 Task: Look for products in the category "Homeopathic Care" from Medinatura only.
Action: Mouse moved to (315, 150)
Screenshot: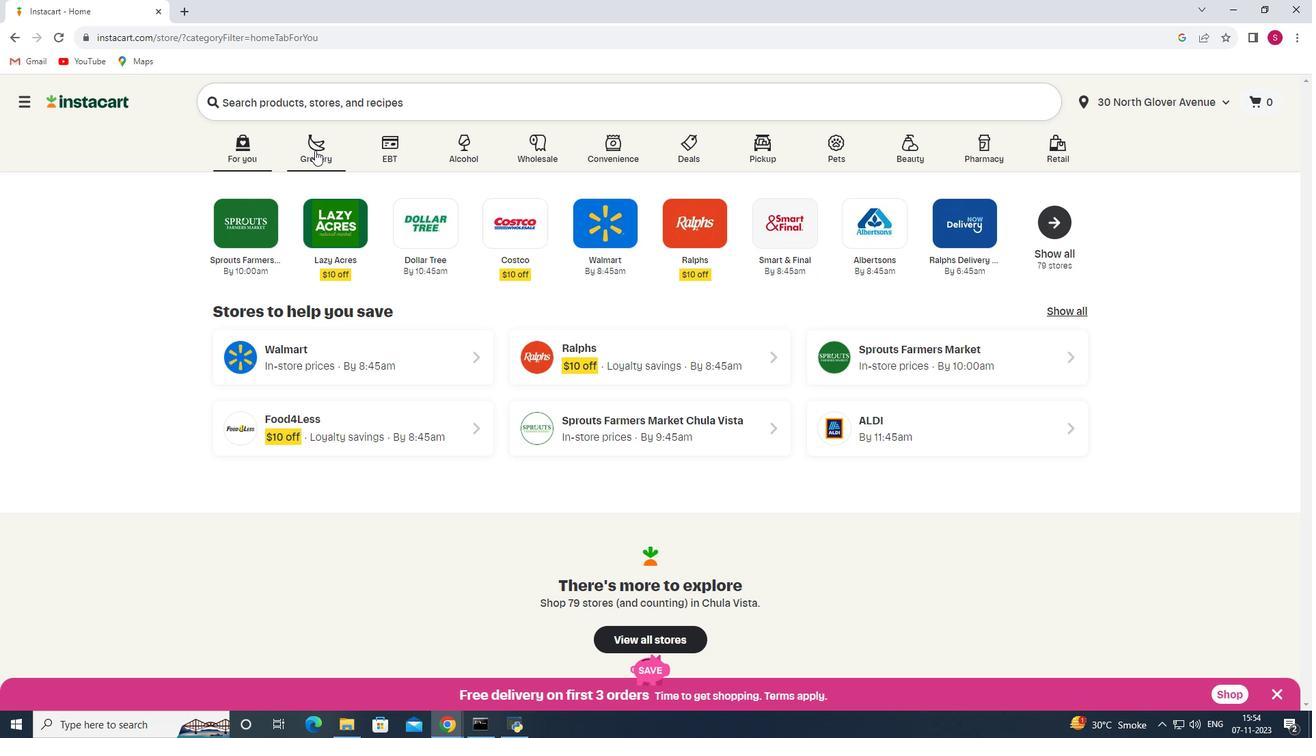 
Action: Mouse pressed left at (315, 150)
Screenshot: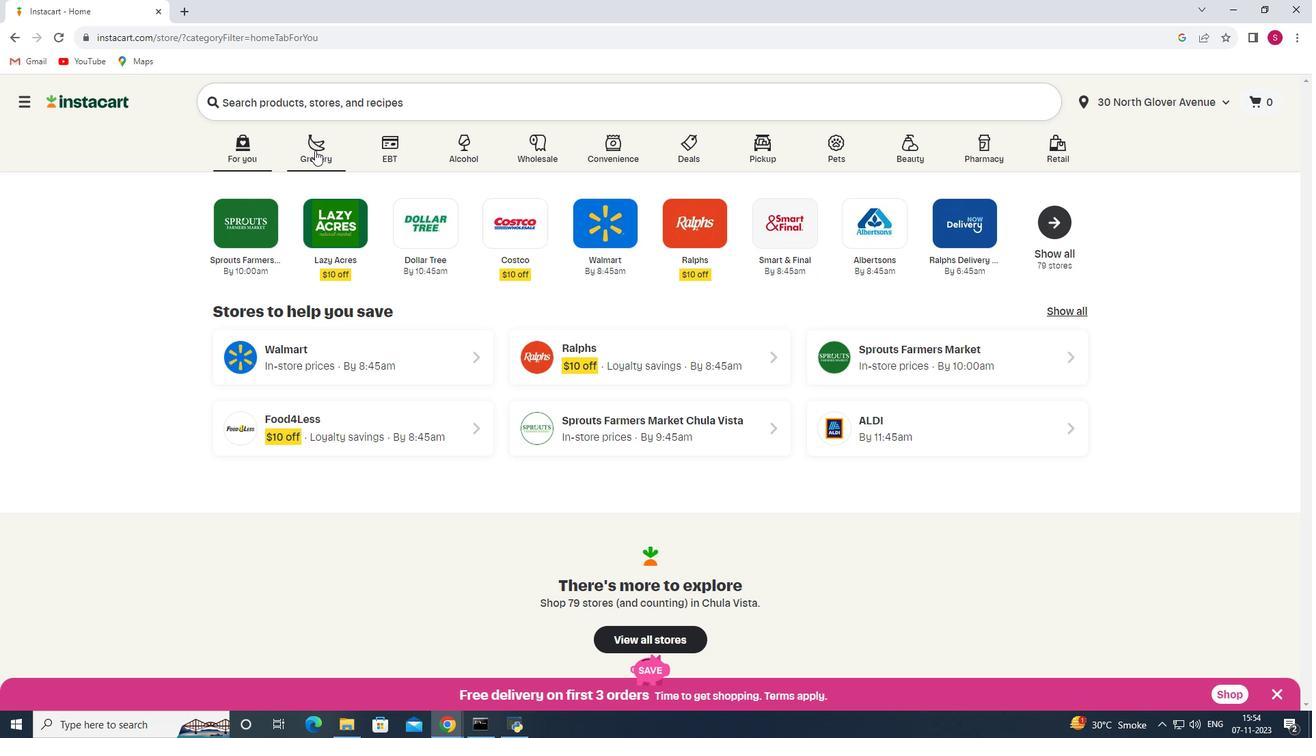
Action: Mouse moved to (302, 246)
Screenshot: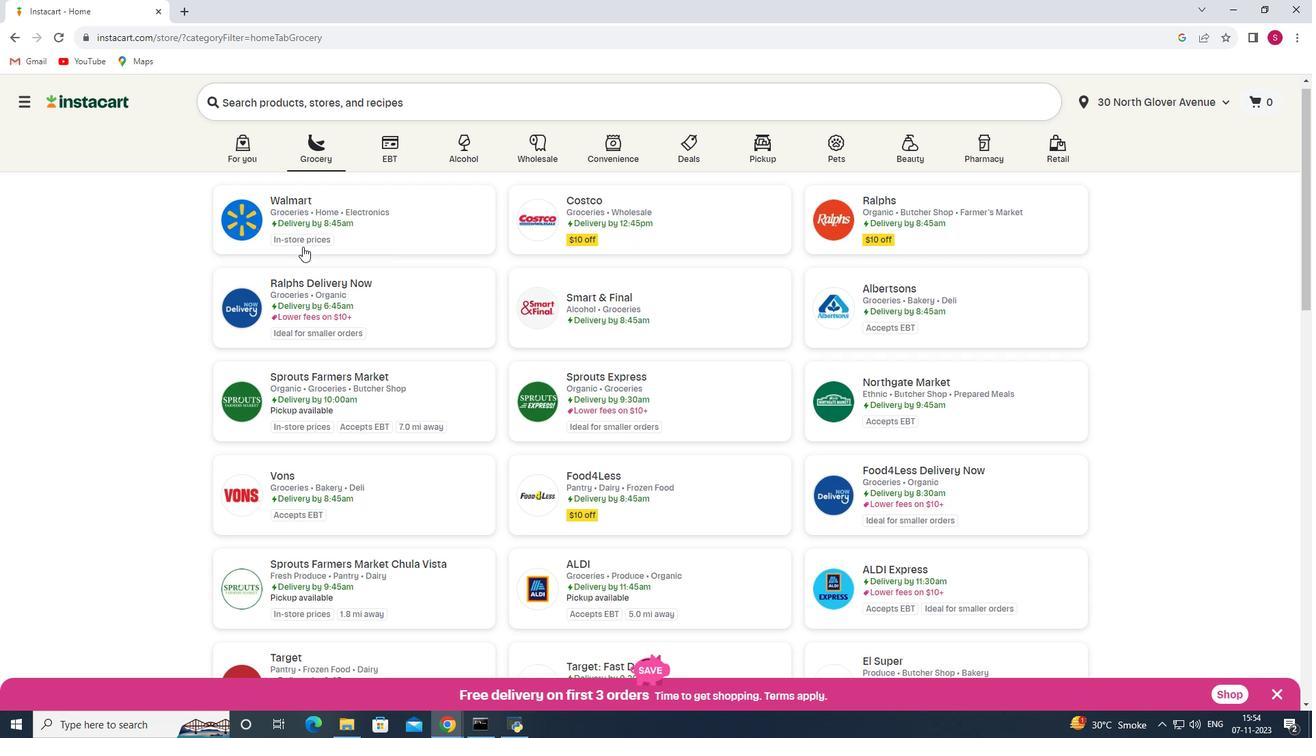 
Action: Mouse scrolled (302, 246) with delta (0, 0)
Screenshot: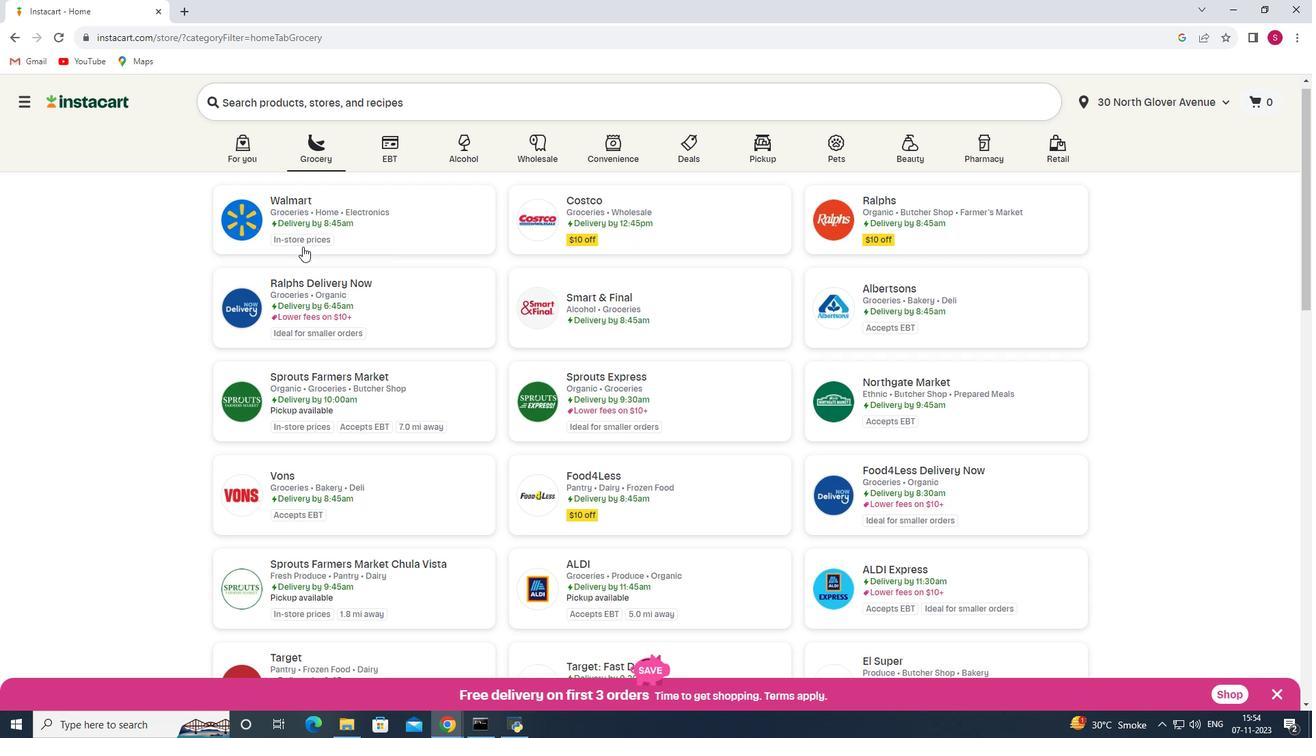 
Action: Mouse moved to (302, 330)
Screenshot: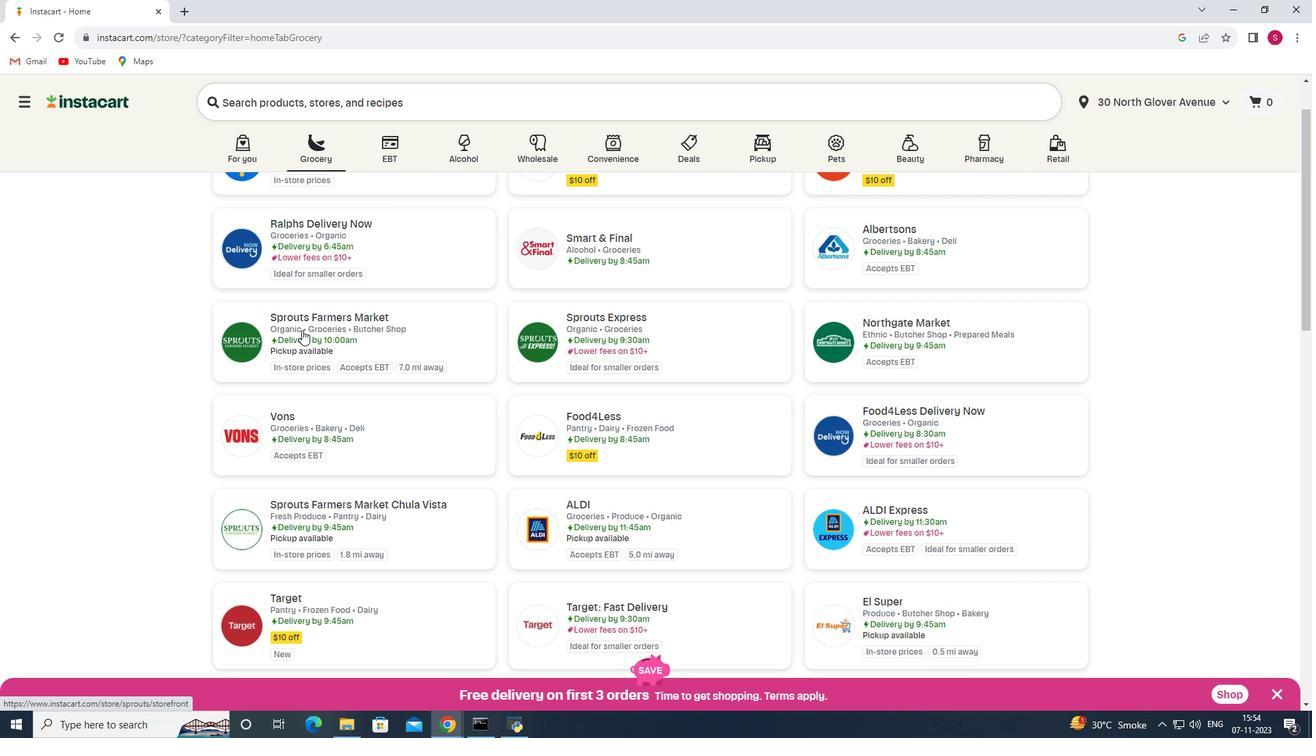 
Action: Mouse pressed left at (302, 330)
Screenshot: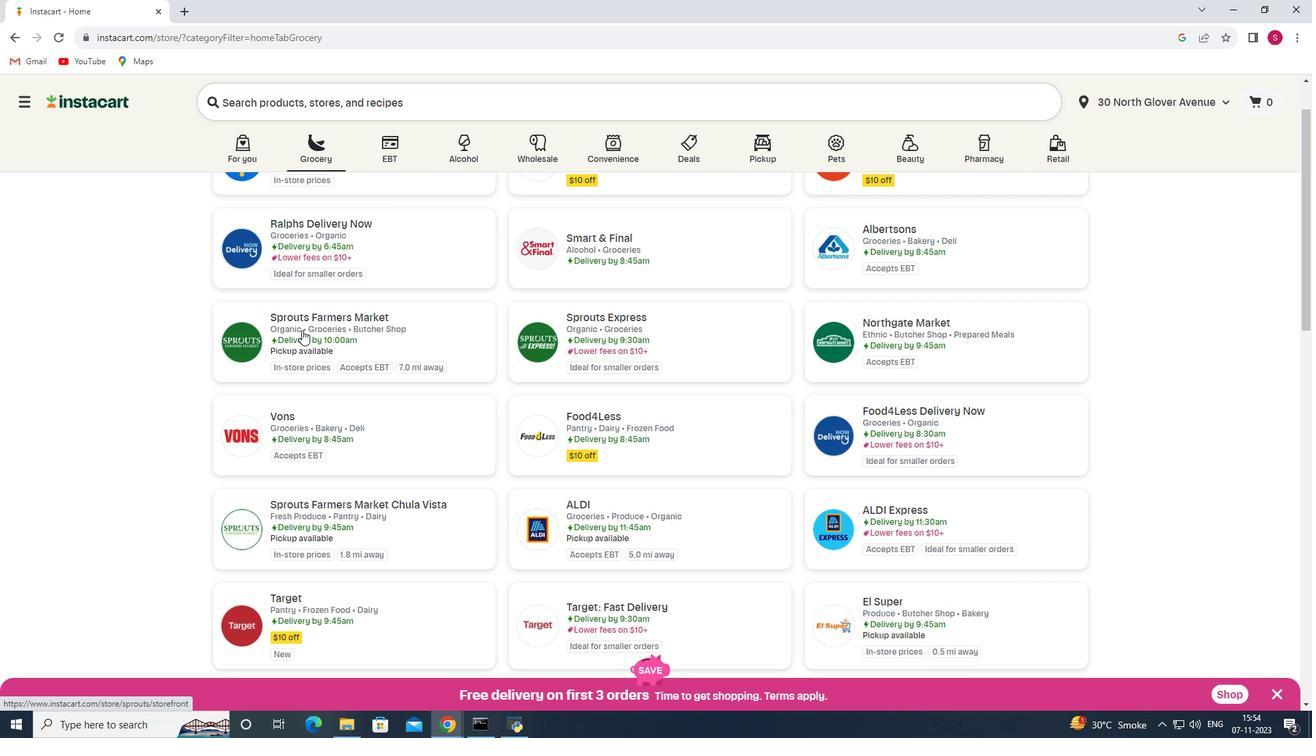 
Action: Mouse moved to (95, 398)
Screenshot: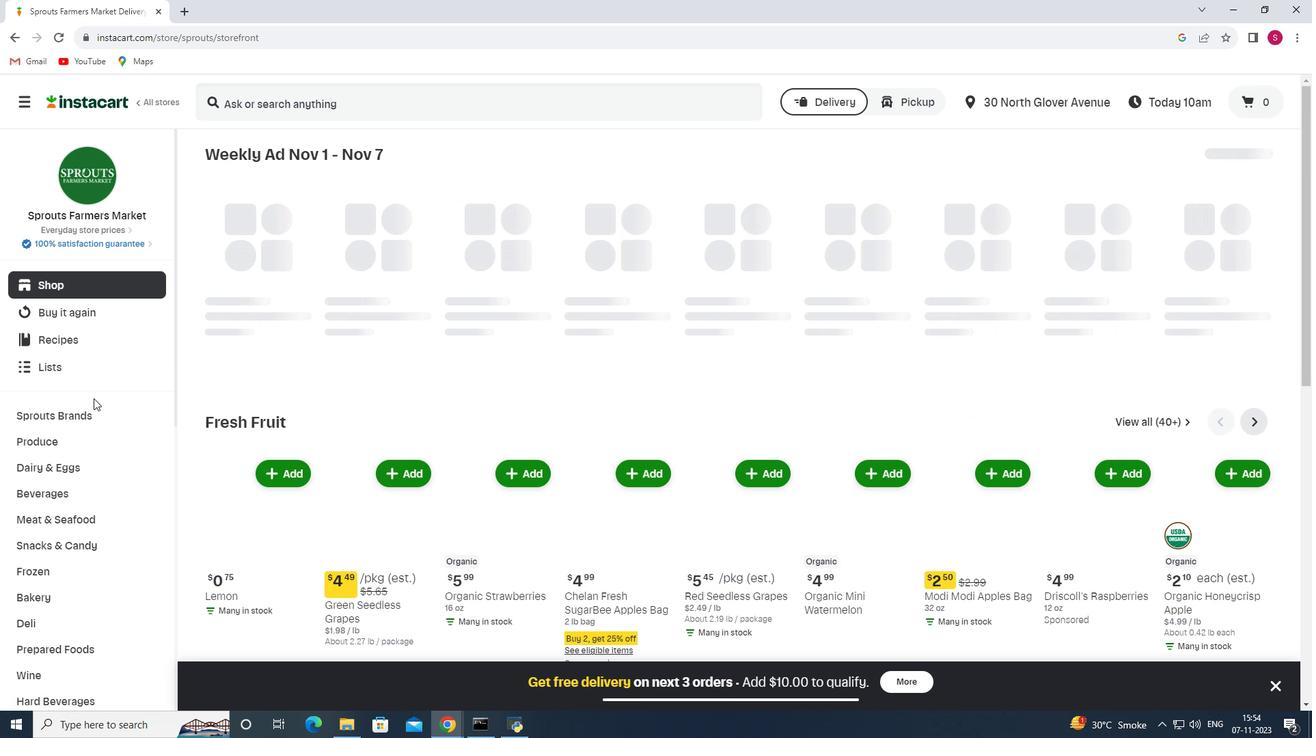 
Action: Mouse scrolled (95, 397) with delta (0, 0)
Screenshot: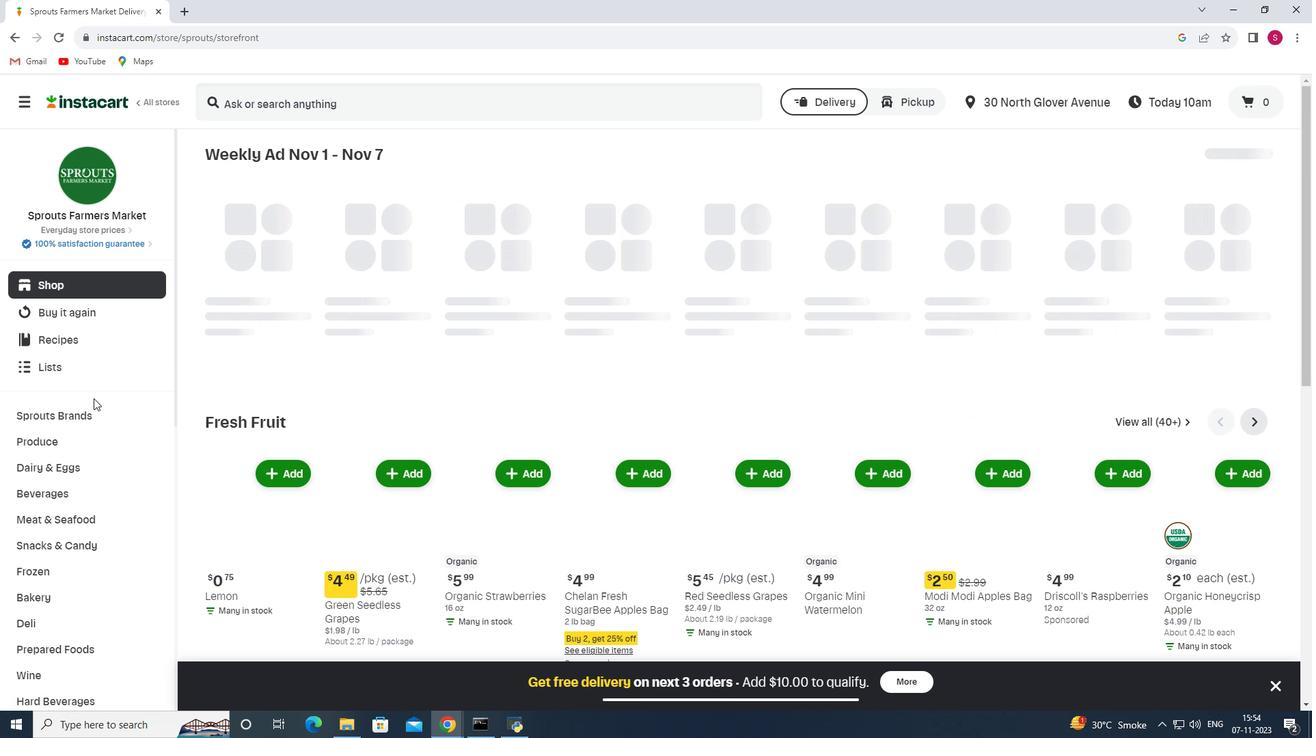 
Action: Mouse moved to (93, 398)
Screenshot: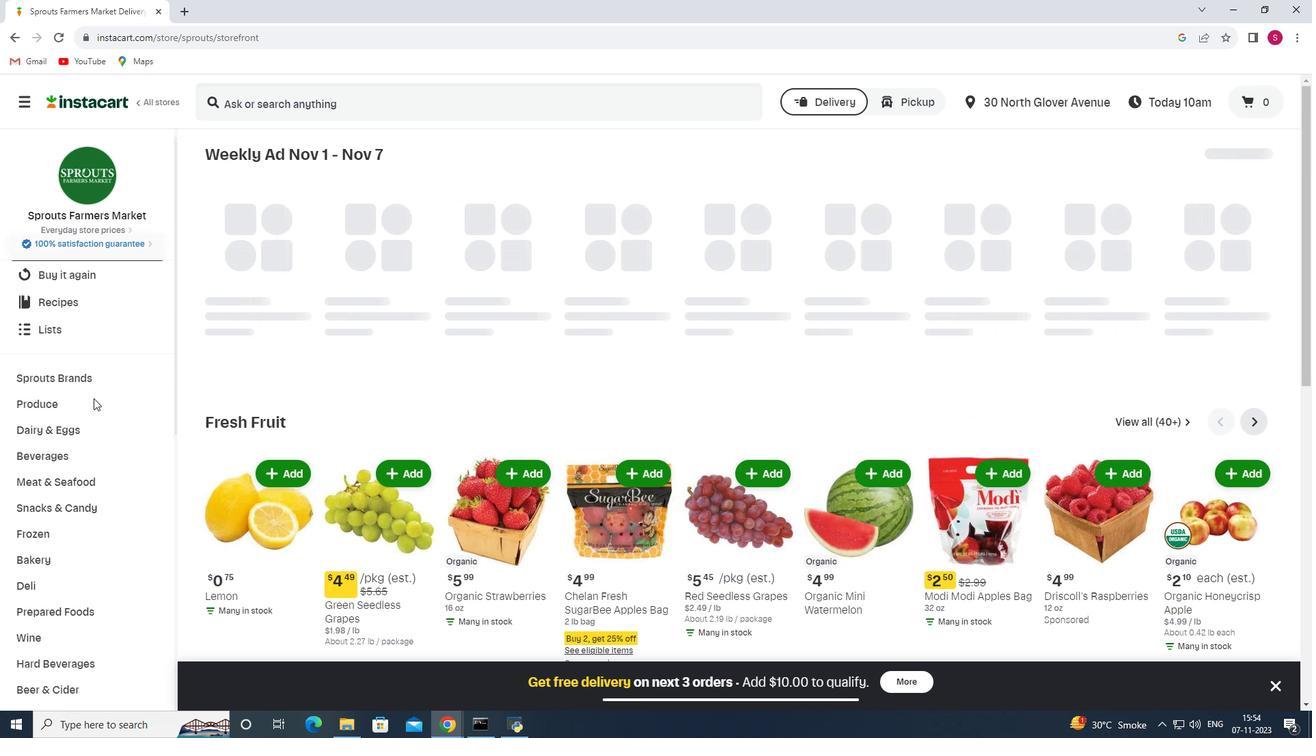 
Action: Mouse scrolled (93, 398) with delta (0, 0)
Screenshot: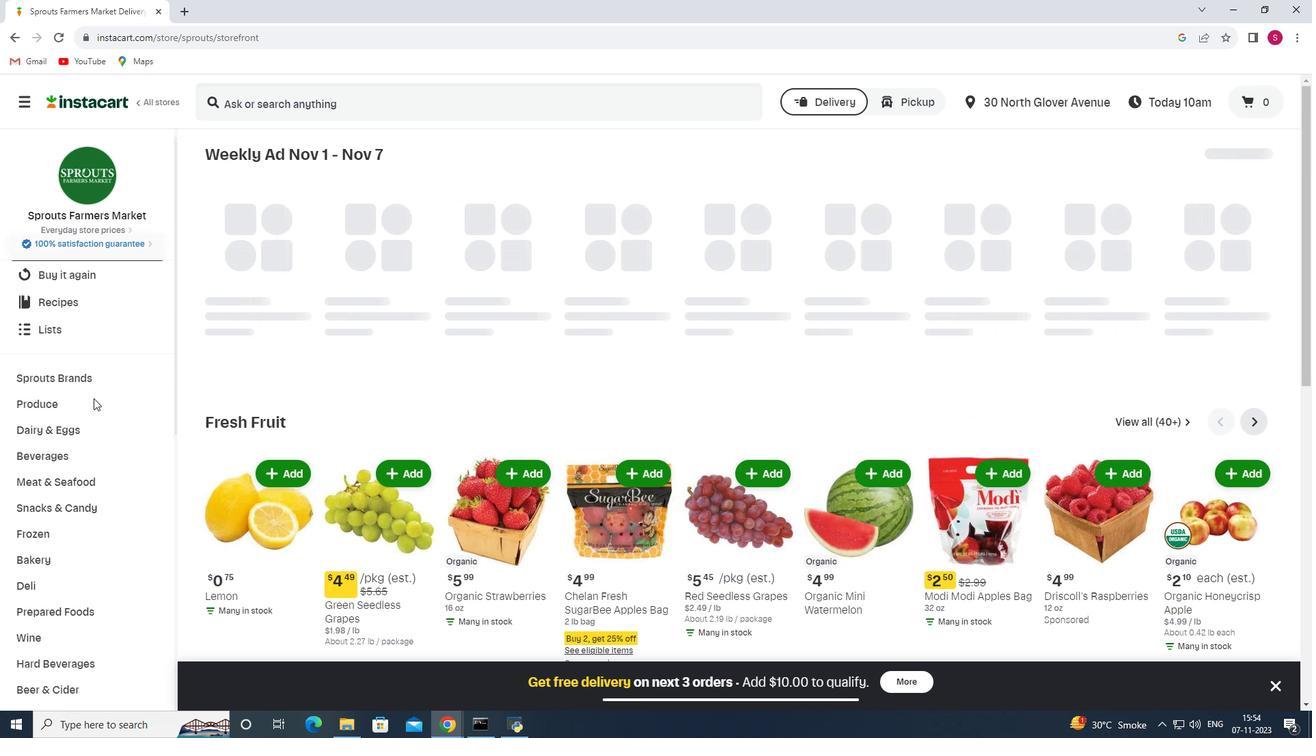 
Action: Mouse scrolled (93, 398) with delta (0, 0)
Screenshot: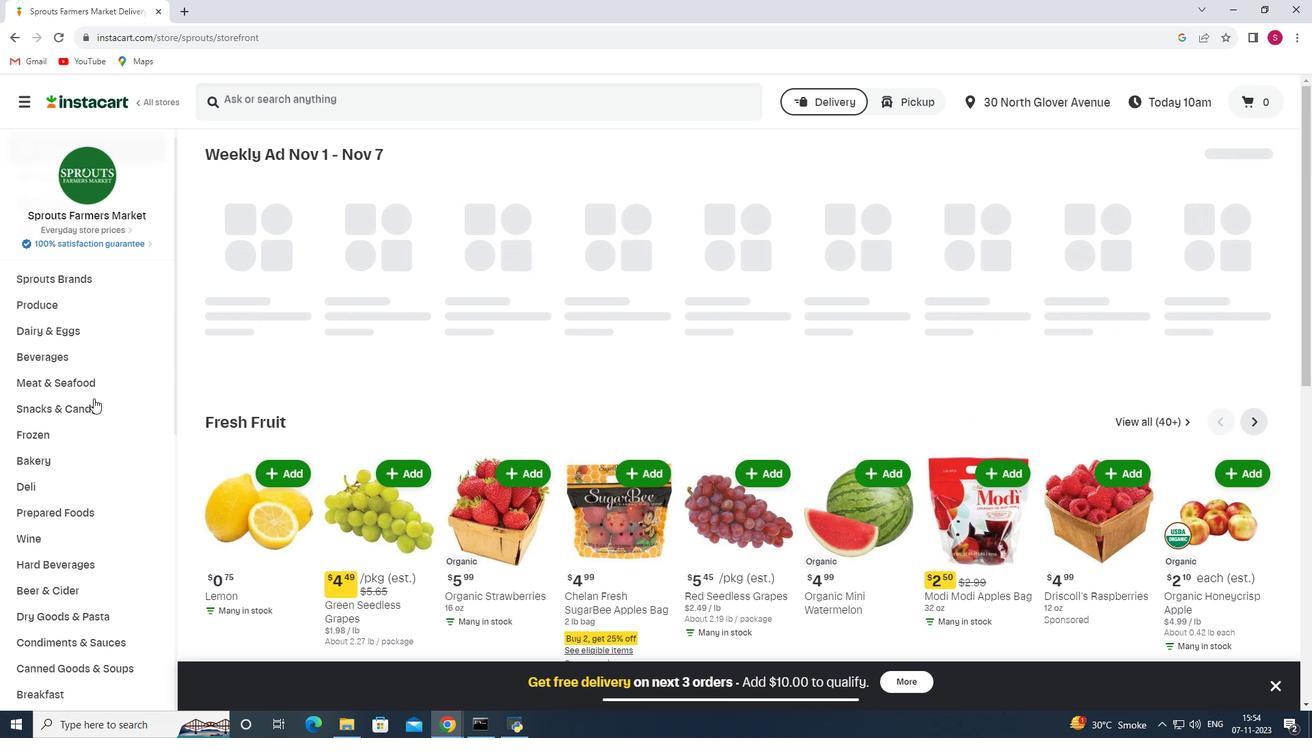 
Action: Mouse scrolled (93, 398) with delta (0, 0)
Screenshot: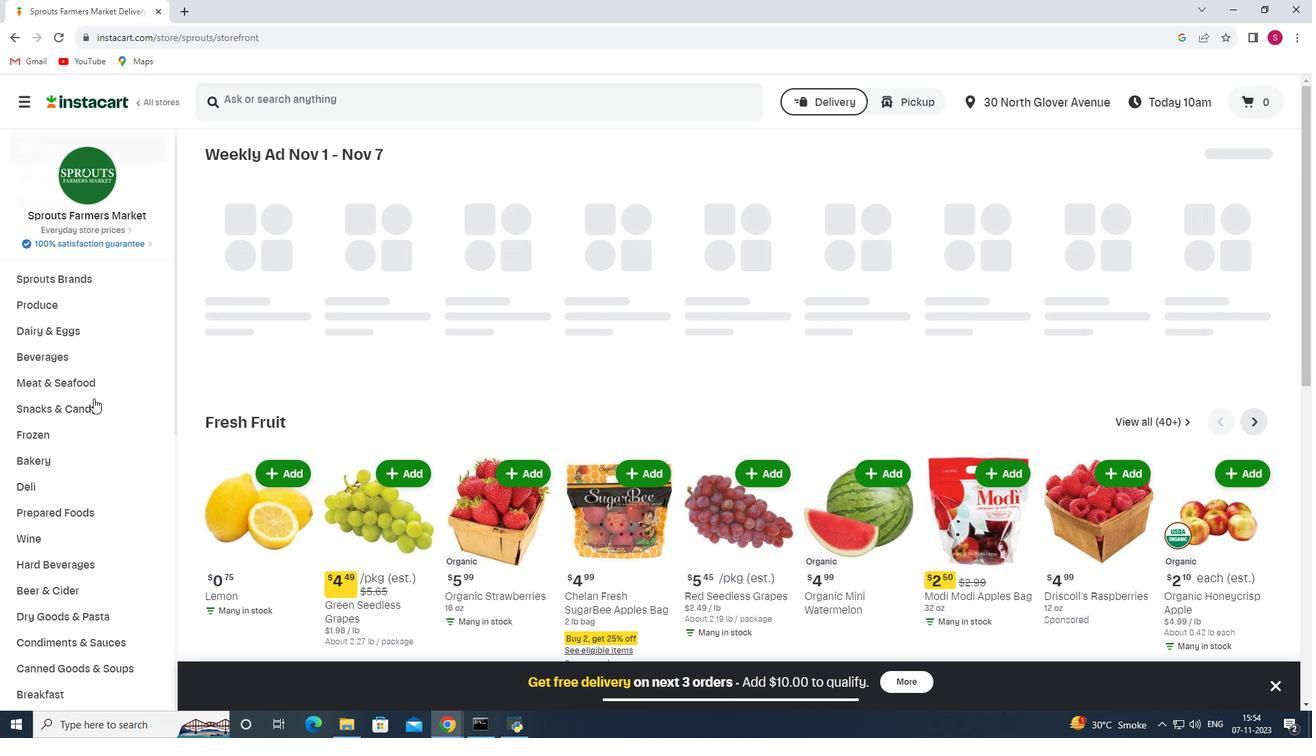 
Action: Mouse scrolled (93, 398) with delta (0, 0)
Screenshot: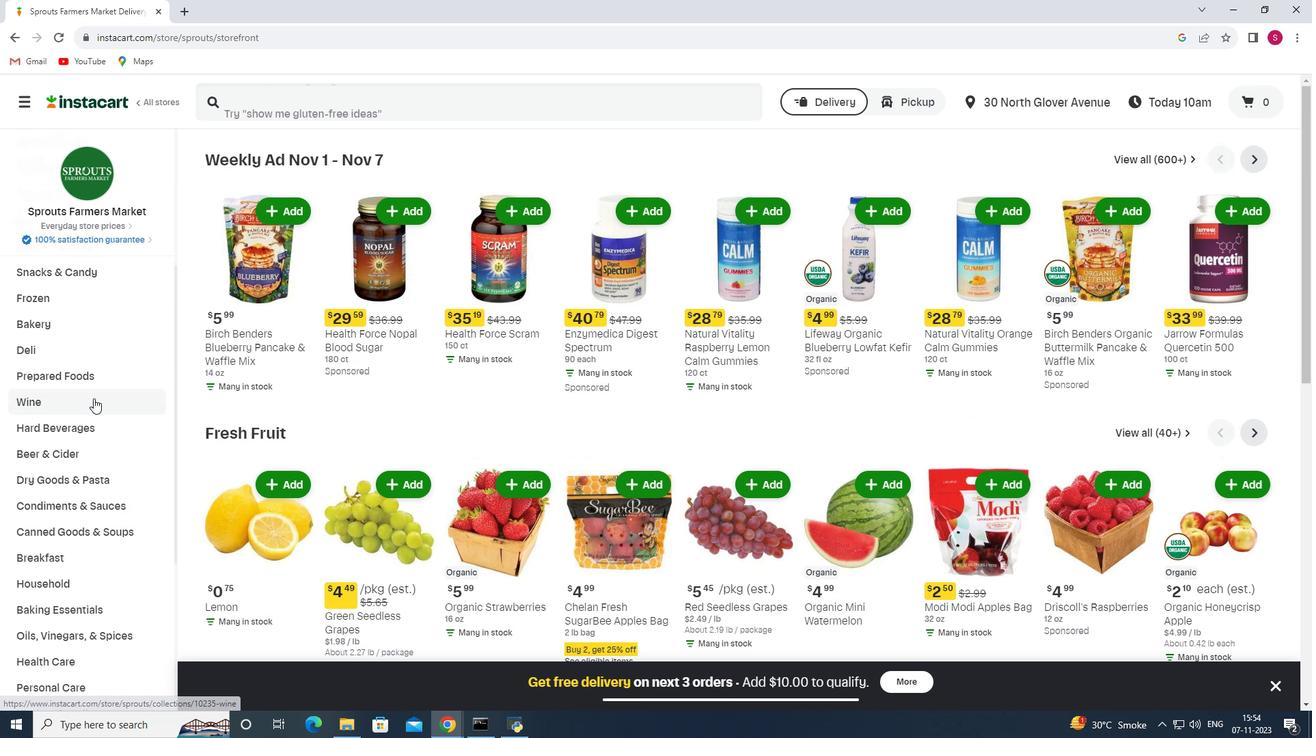 
Action: Mouse scrolled (93, 398) with delta (0, 0)
Screenshot: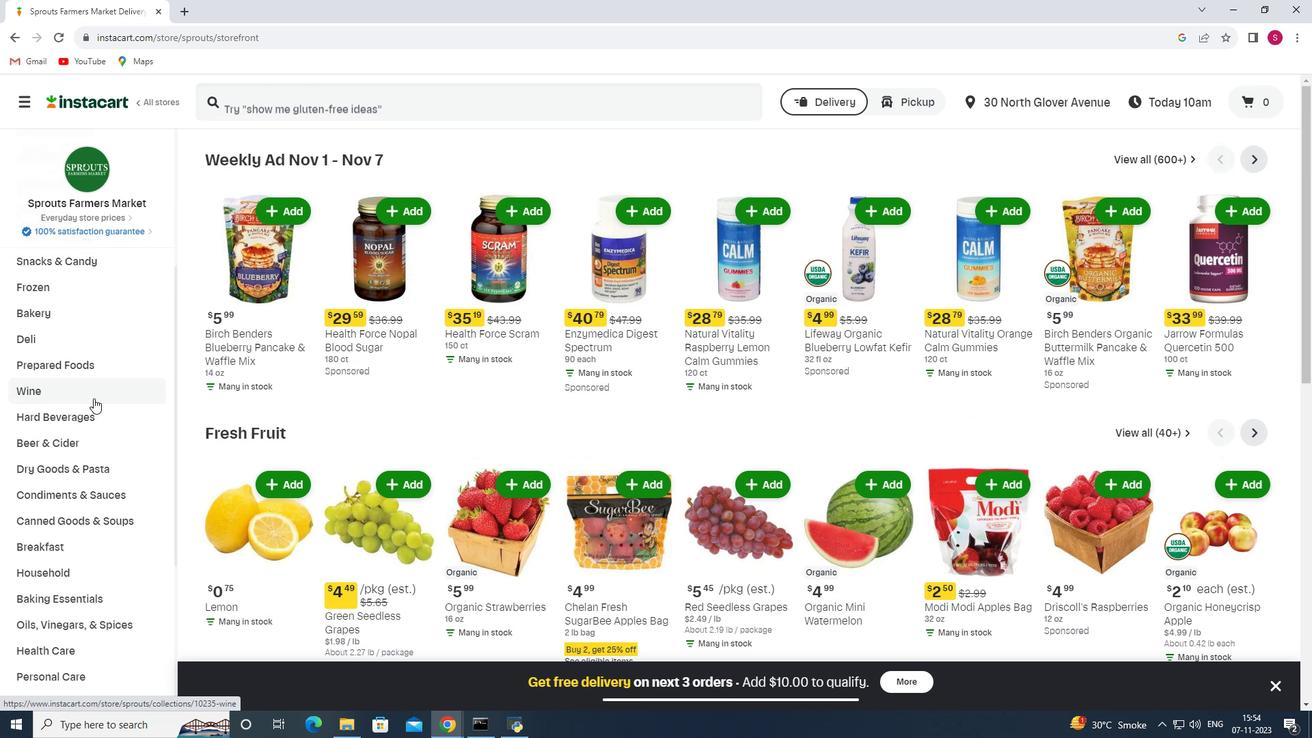 
Action: Mouse moved to (62, 520)
Screenshot: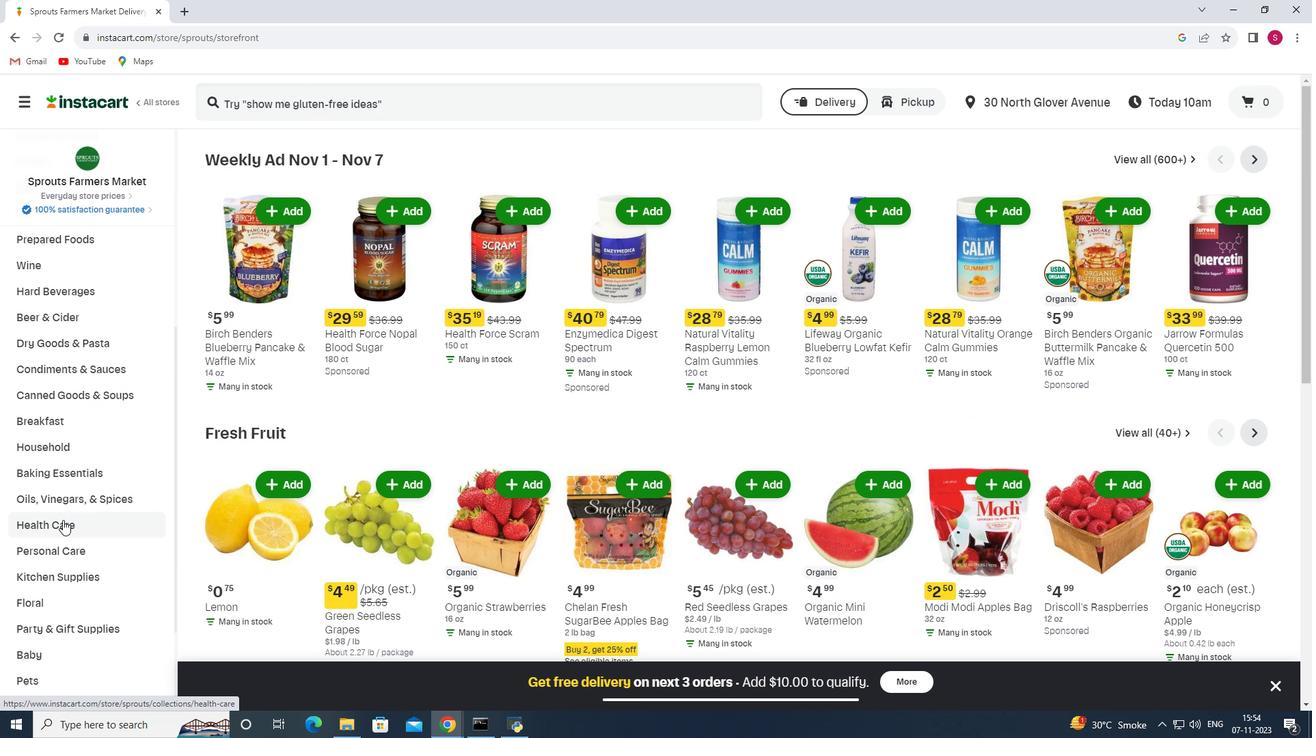 
Action: Mouse pressed left at (62, 520)
Screenshot: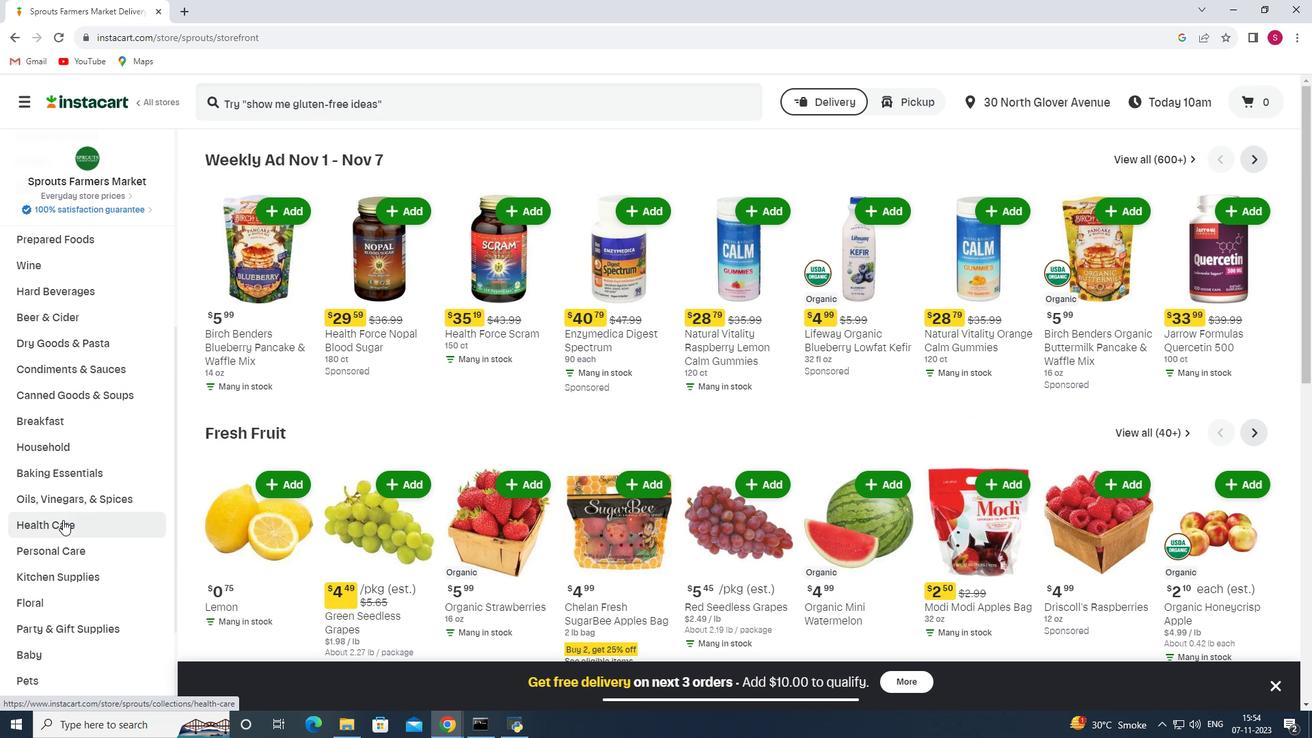 
Action: Mouse moved to (441, 200)
Screenshot: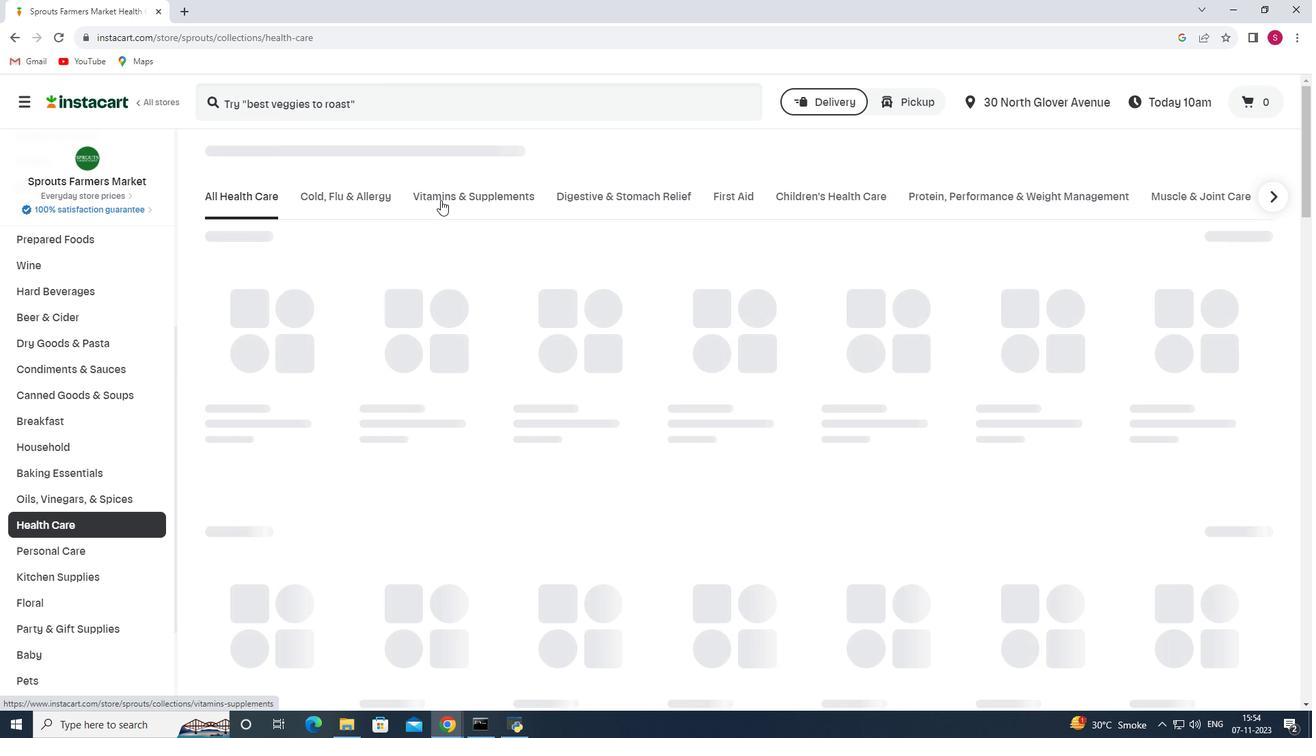 
Action: Mouse pressed left at (441, 200)
Screenshot: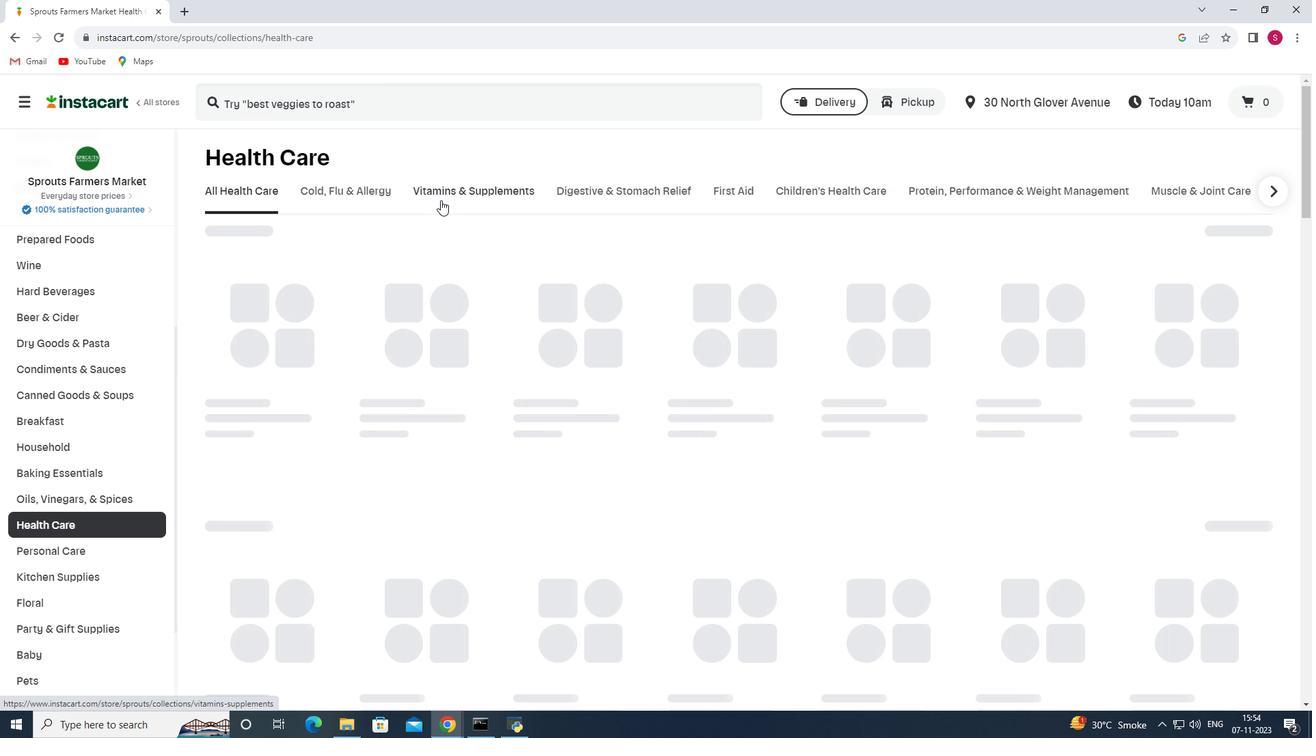 
Action: Mouse moved to (1066, 237)
Screenshot: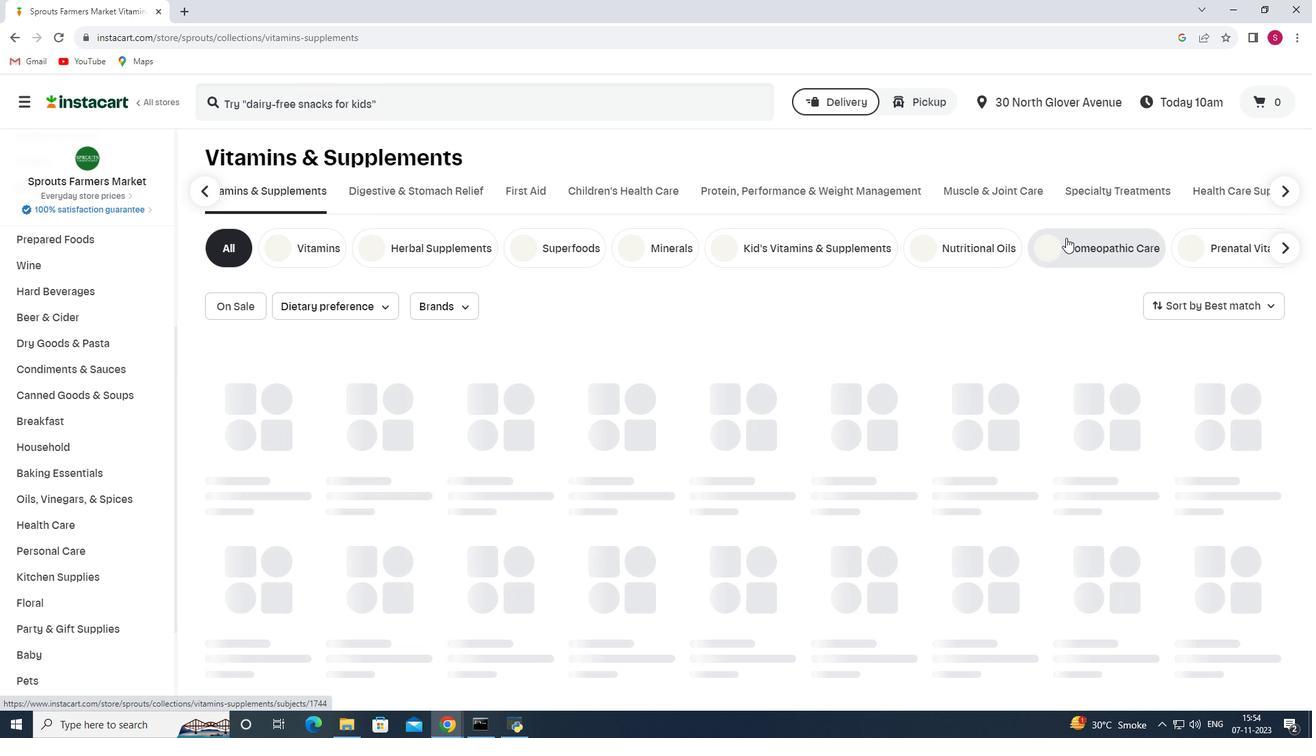 
Action: Mouse pressed left at (1066, 237)
Screenshot: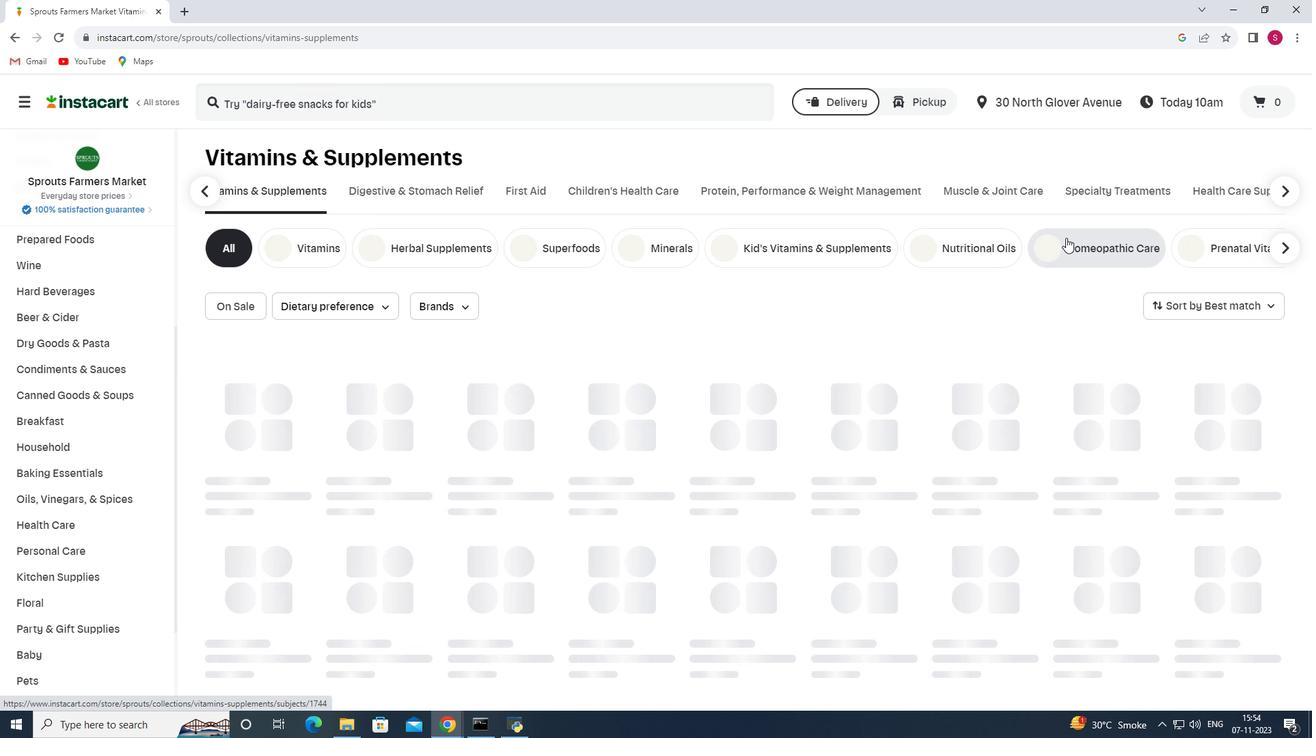 
Action: Mouse moved to (320, 307)
Screenshot: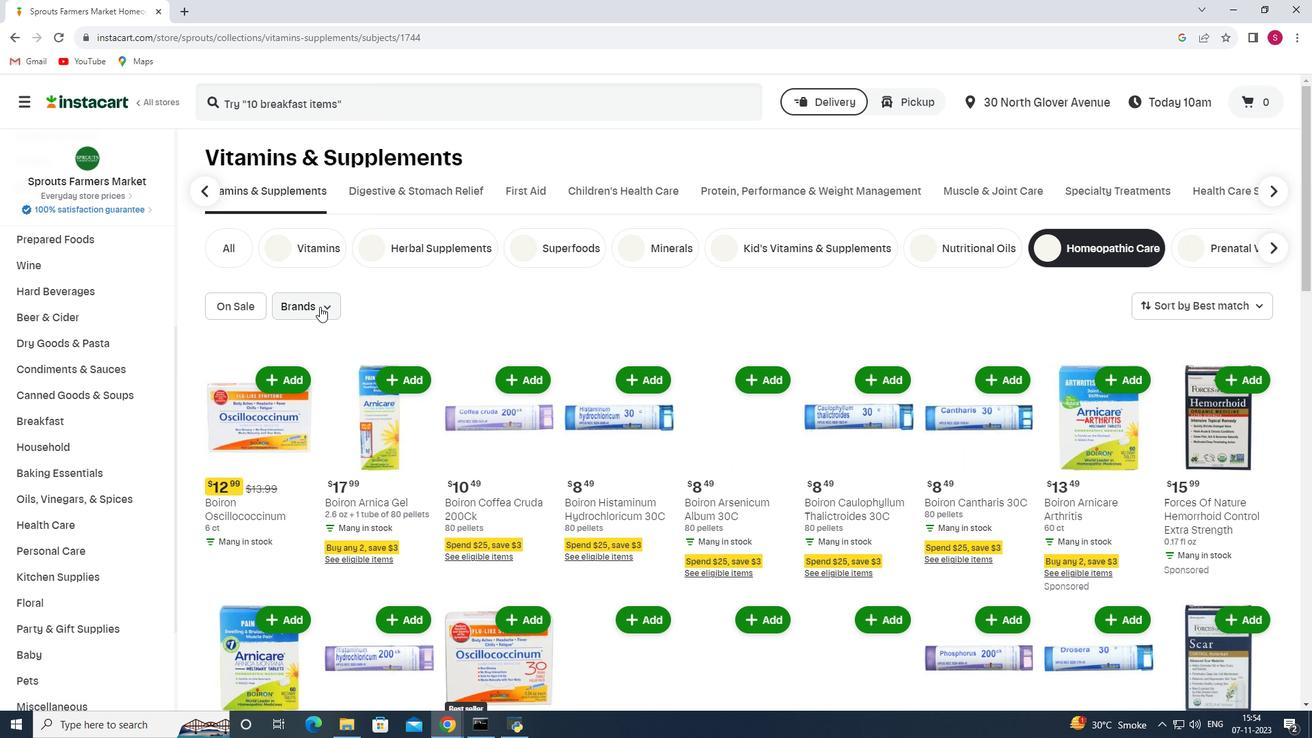 
Action: Mouse pressed left at (320, 307)
Screenshot: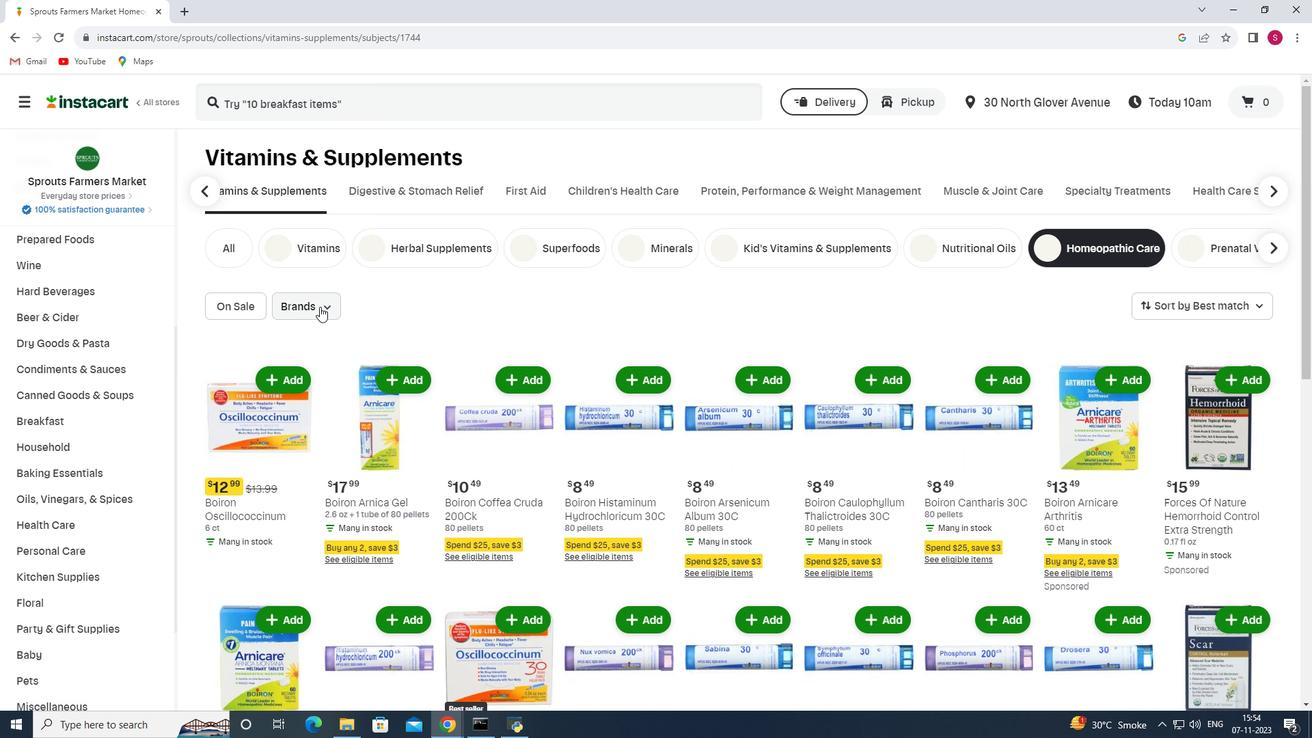 
Action: Mouse moved to (335, 364)
Screenshot: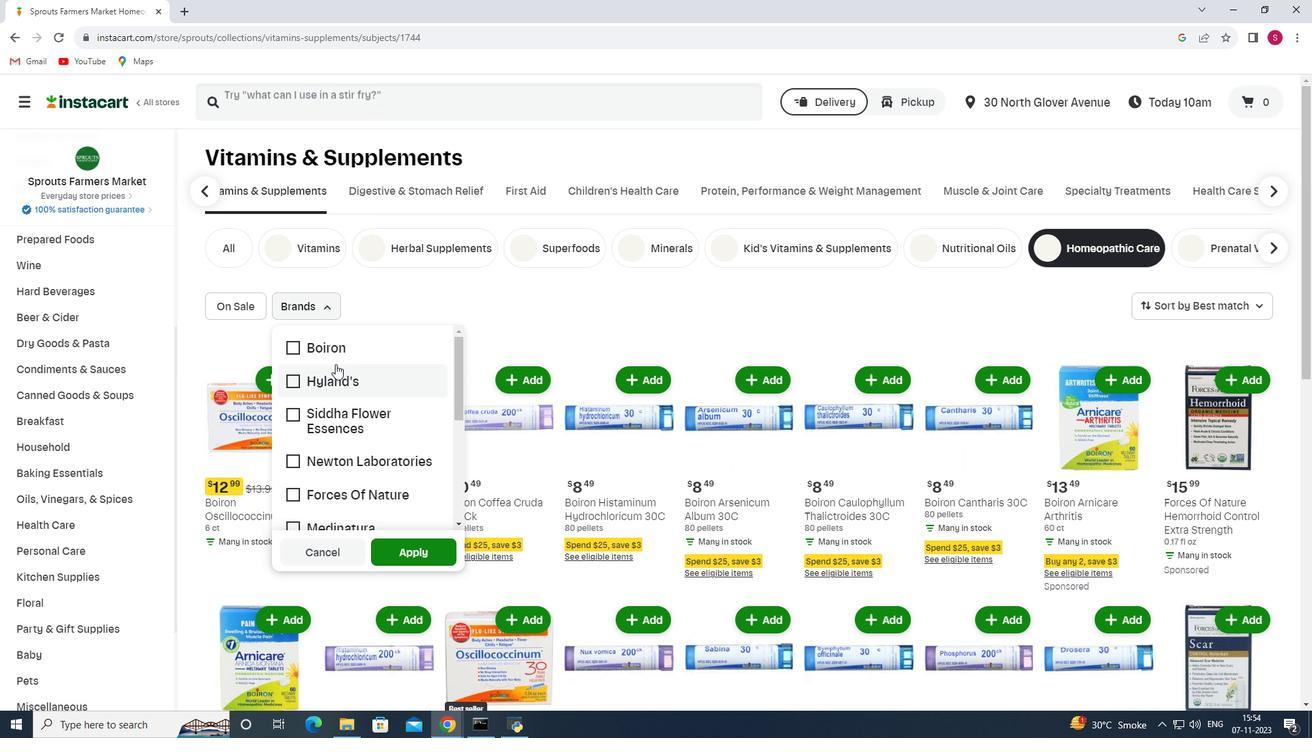 
Action: Mouse scrolled (335, 363) with delta (0, 0)
Screenshot: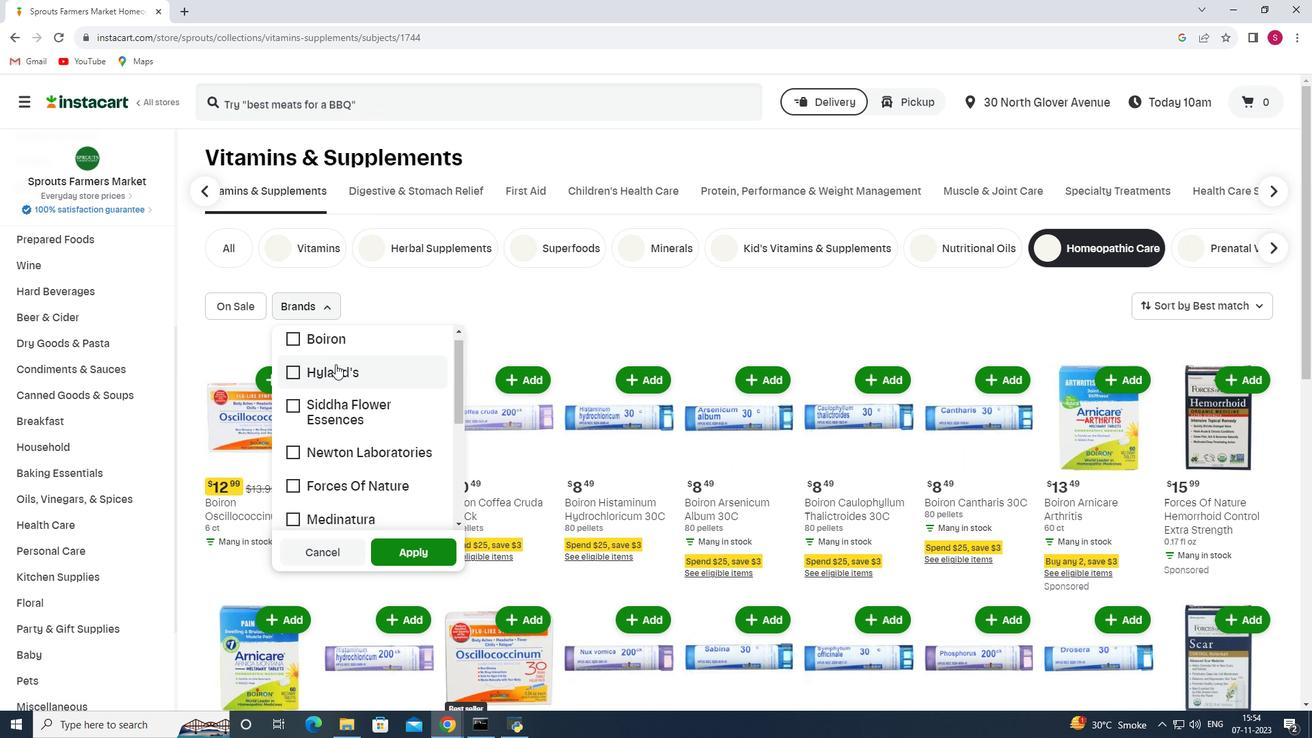 
Action: Mouse scrolled (335, 363) with delta (0, 0)
Screenshot: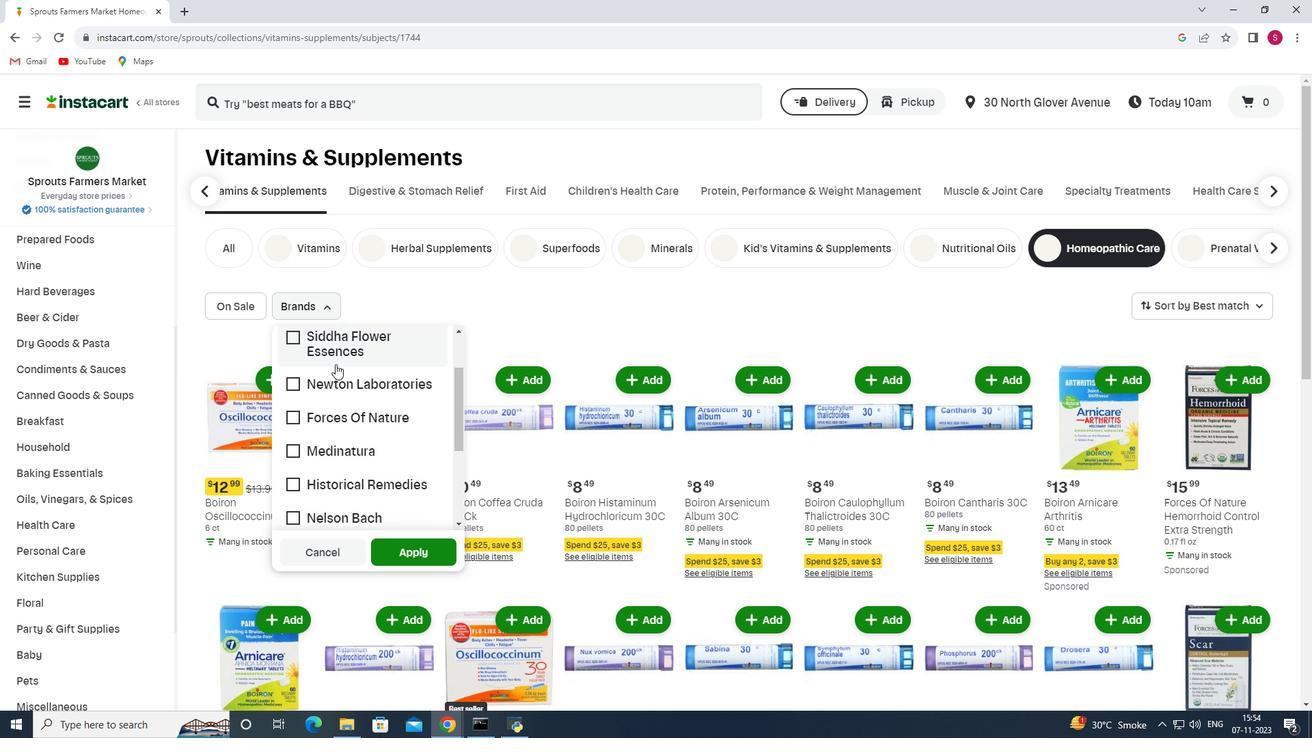 
Action: Mouse moved to (305, 398)
Screenshot: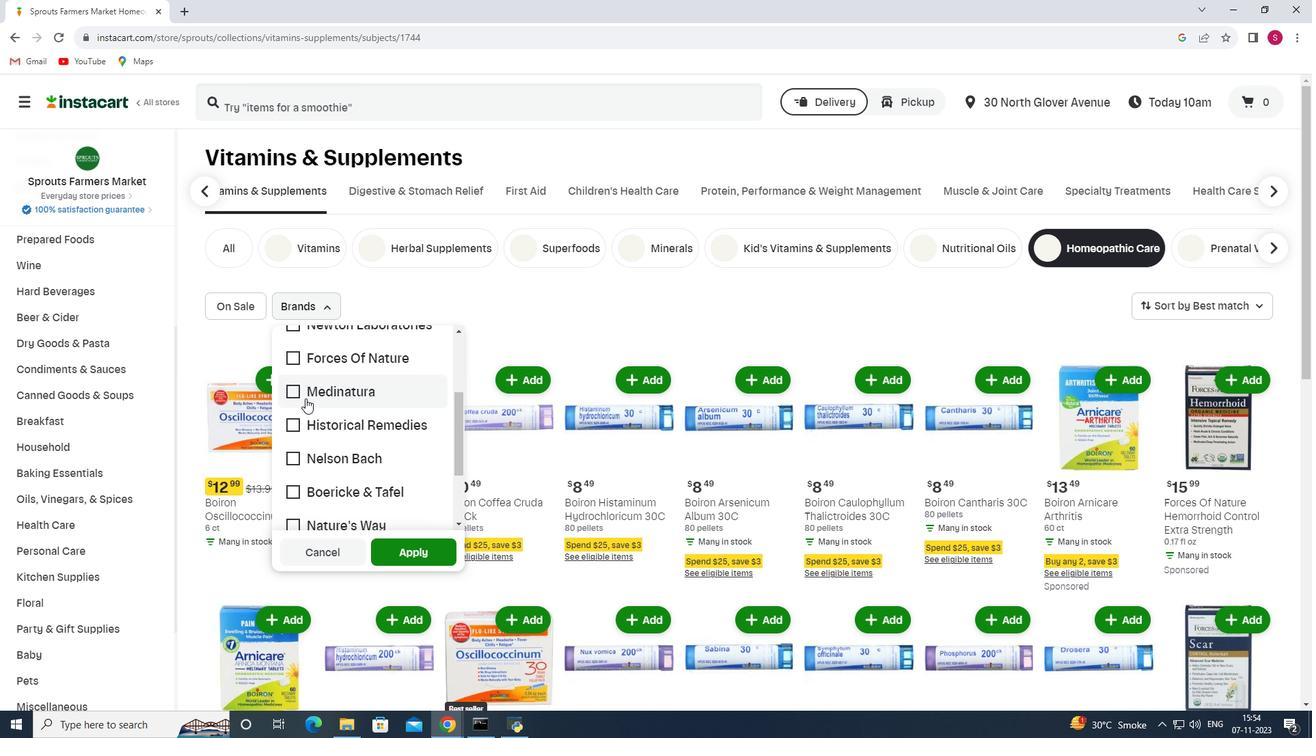
Action: Mouse pressed left at (305, 398)
Screenshot: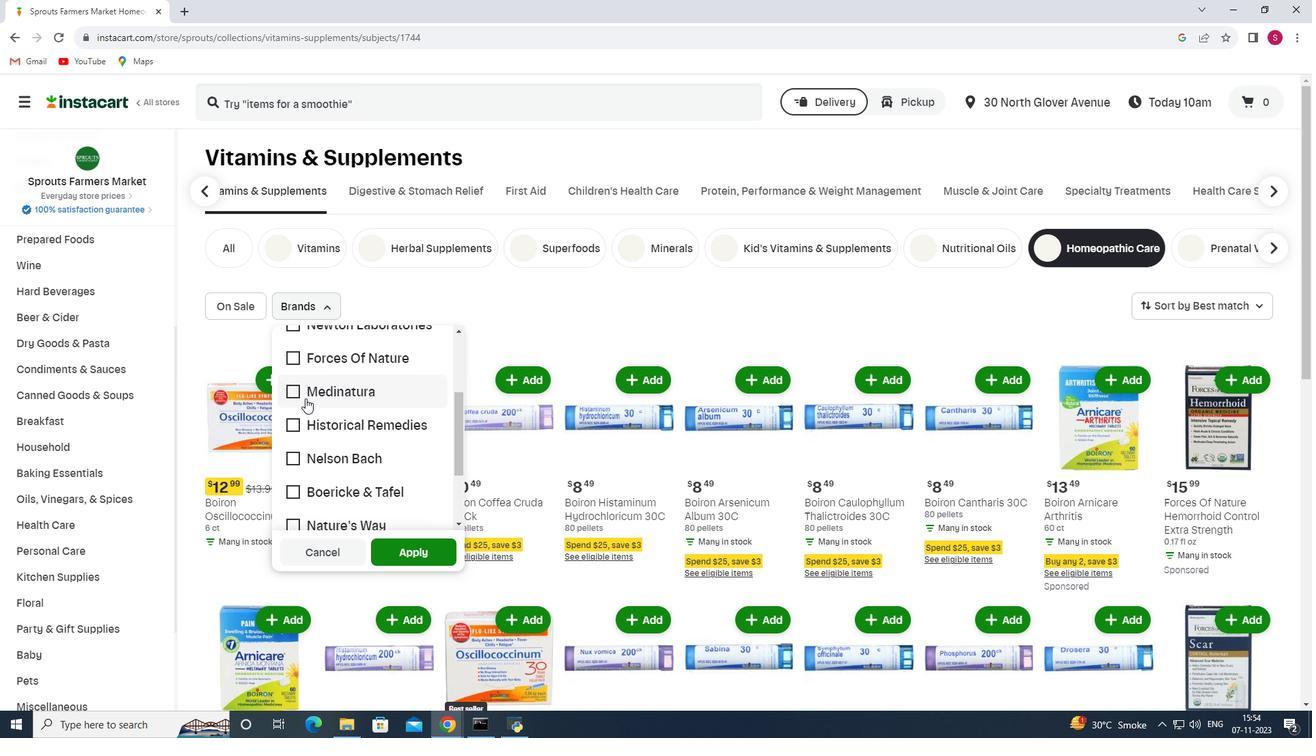 
Action: Mouse moved to (418, 546)
Screenshot: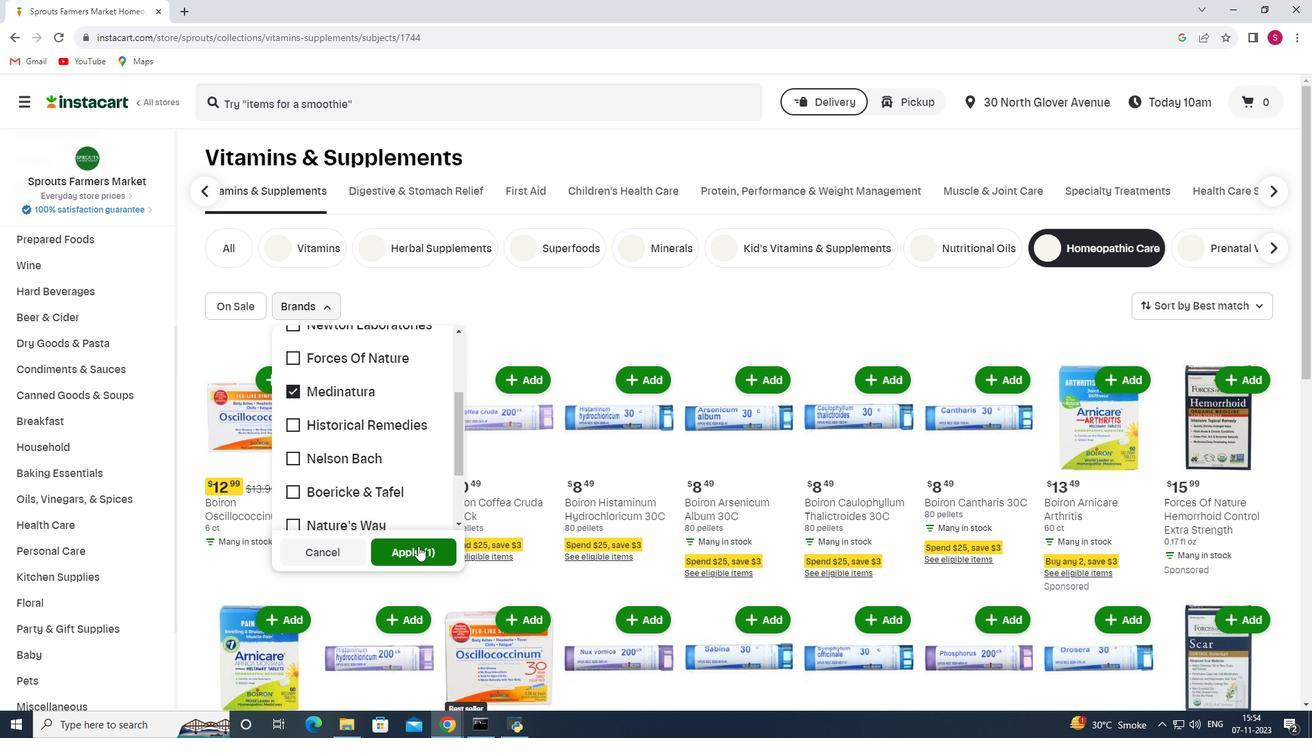 
Action: Mouse pressed left at (418, 546)
Screenshot: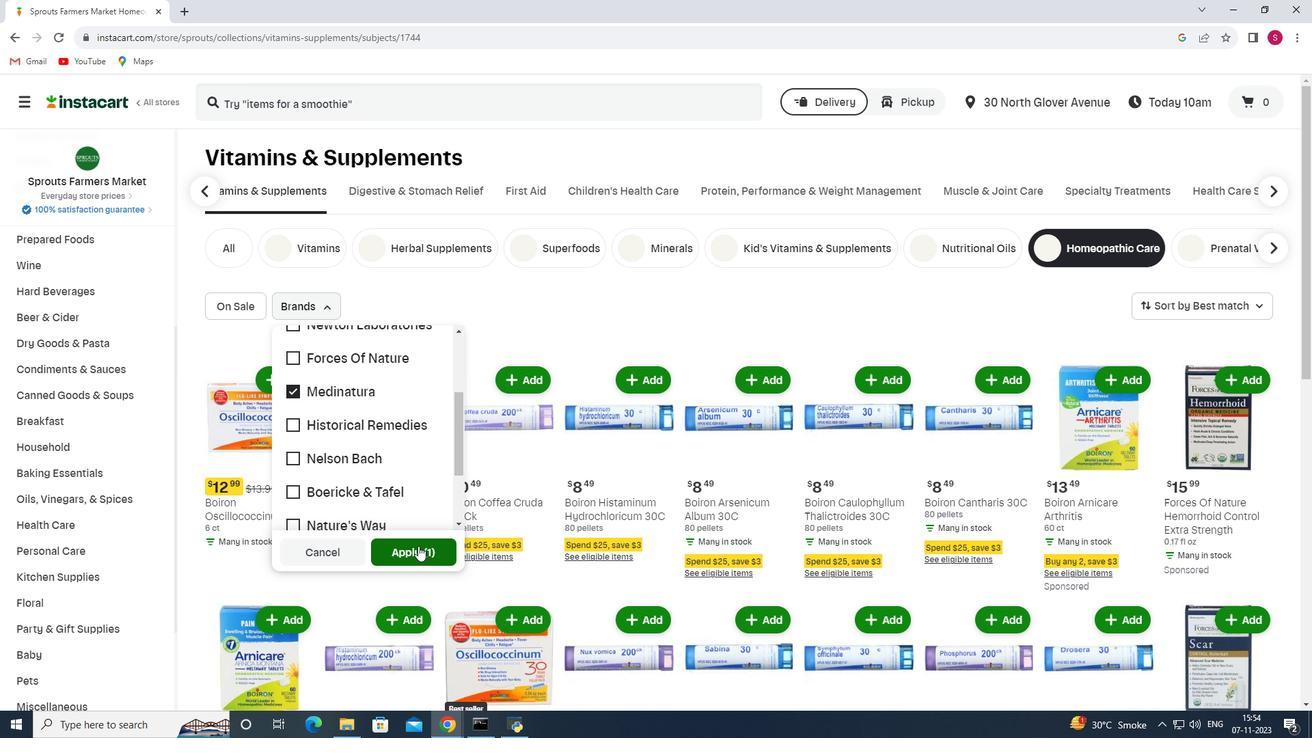 
Action: Mouse moved to (421, 545)
Screenshot: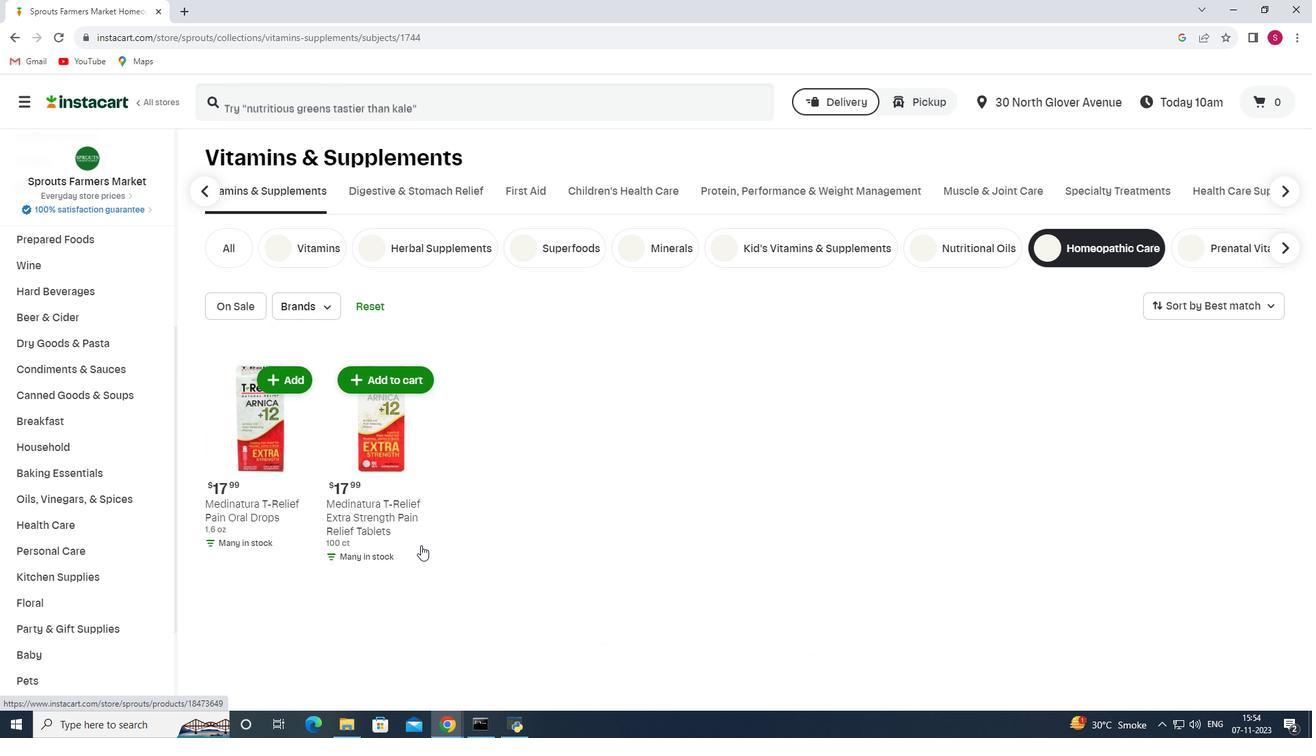 
